 Task: Check the sale-to-list ratio of open concept living in the last 5 years.
Action: Mouse moved to (707, 193)
Screenshot: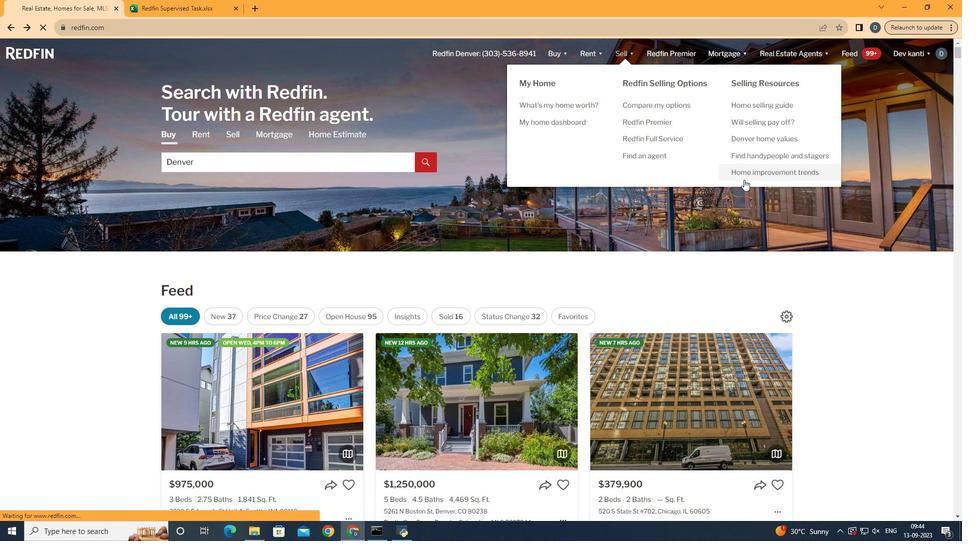
Action: Mouse pressed left at (707, 193)
Screenshot: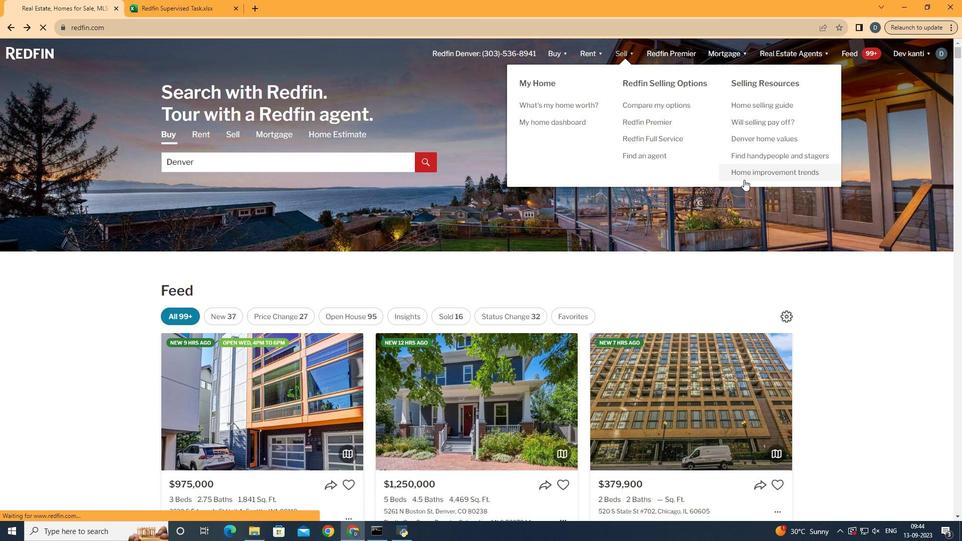 
Action: Mouse moved to (253, 208)
Screenshot: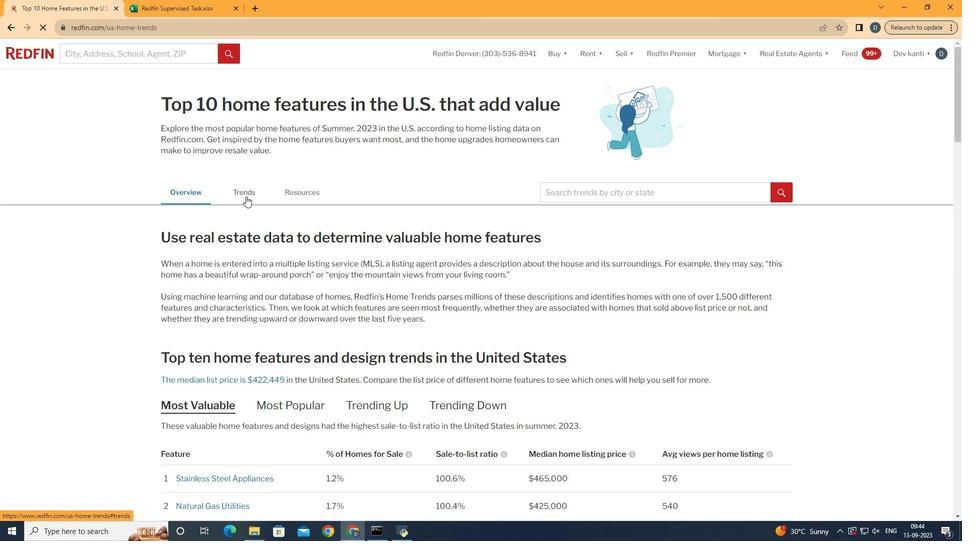 
Action: Mouse pressed left at (253, 208)
Screenshot: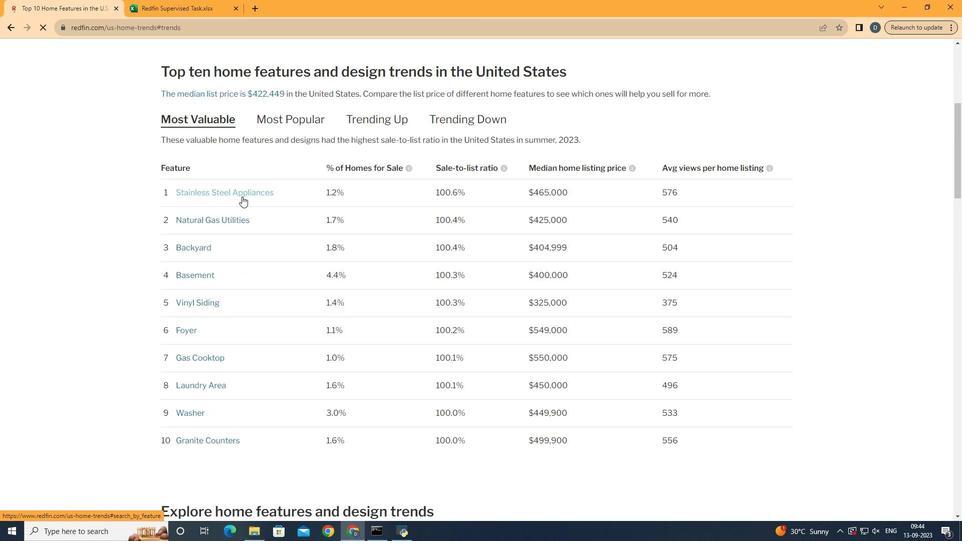 
Action: Mouse moved to (348, 287)
Screenshot: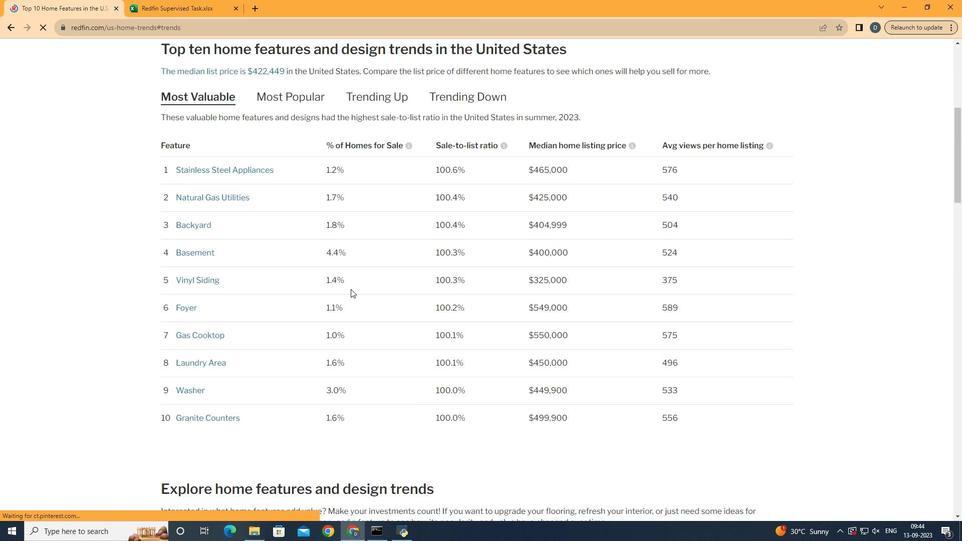 
Action: Mouse scrolled (348, 287) with delta (0, 0)
Screenshot: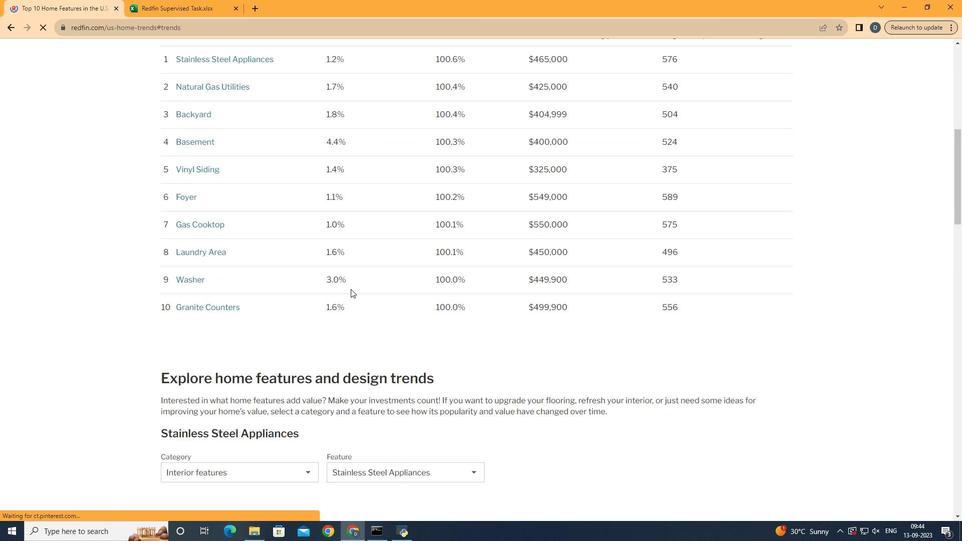 
Action: Mouse scrolled (348, 287) with delta (0, 0)
Screenshot: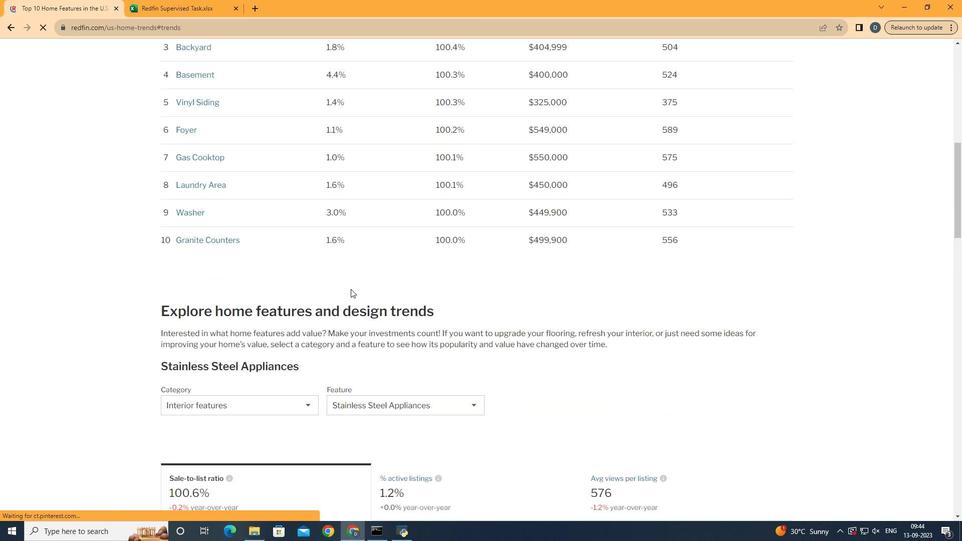 
Action: Mouse scrolled (348, 287) with delta (0, 0)
Screenshot: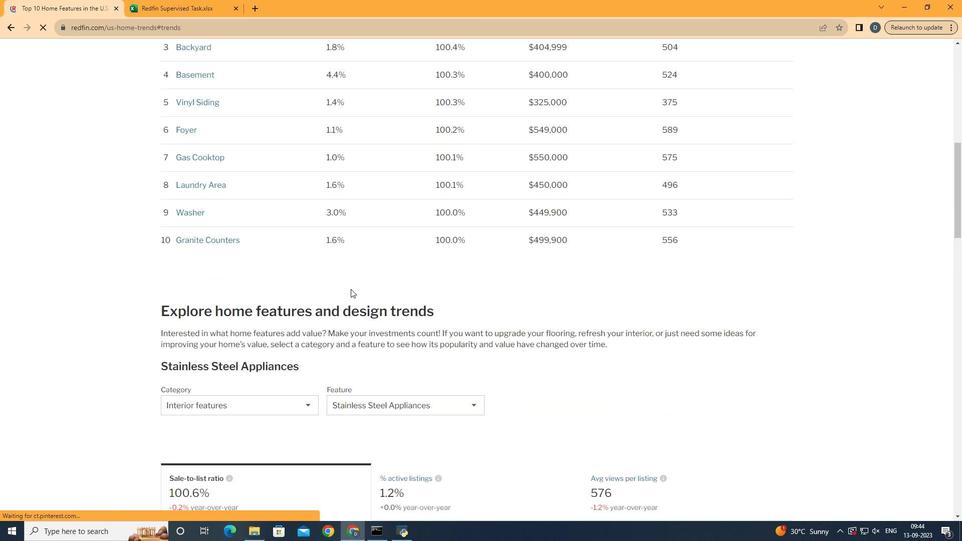 
Action: Mouse moved to (349, 287)
Screenshot: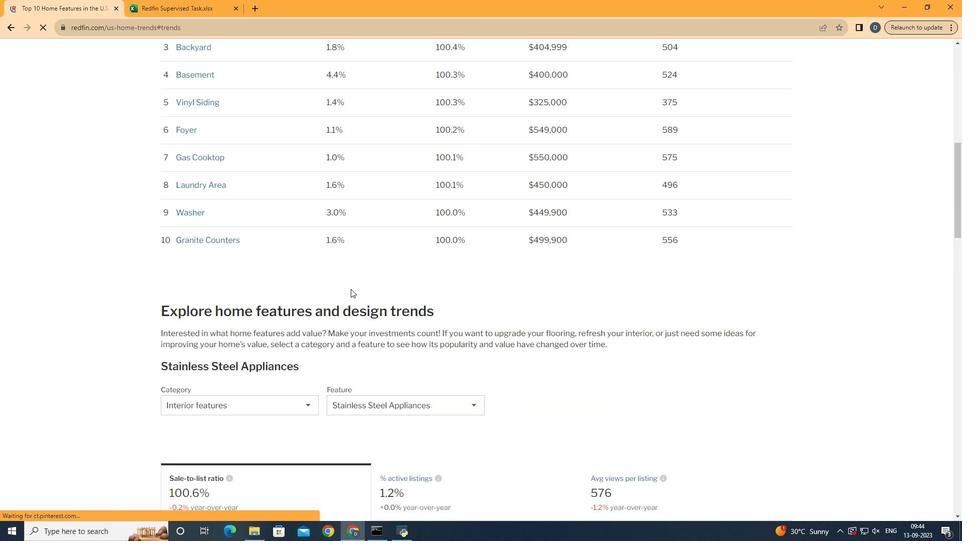 
Action: Mouse scrolled (349, 287) with delta (0, 0)
Screenshot: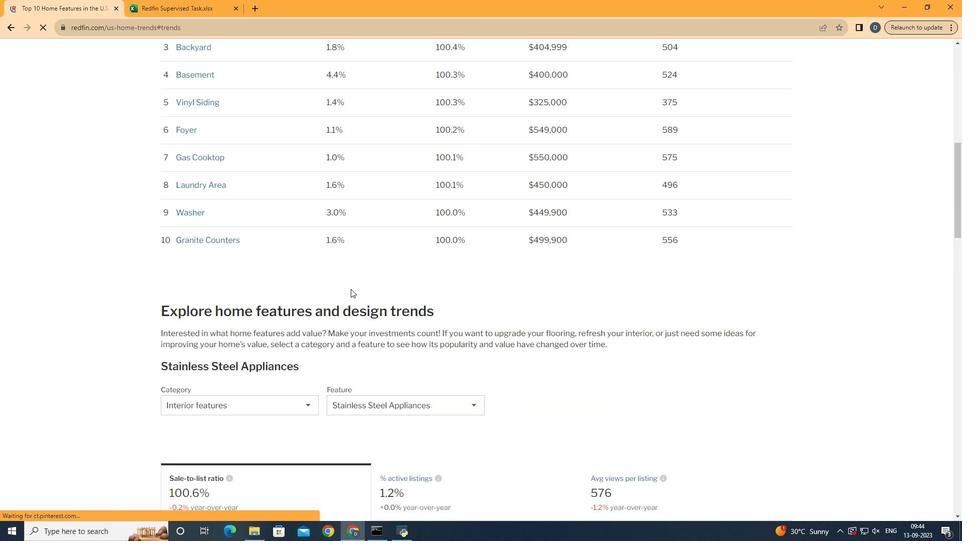 
Action: Mouse scrolled (349, 287) with delta (0, 0)
Screenshot: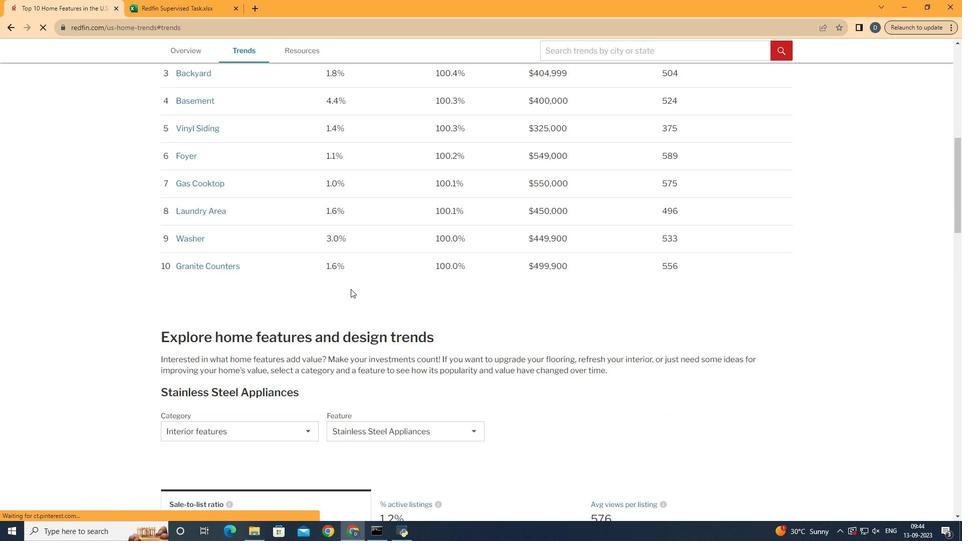 
Action: Mouse scrolled (349, 287) with delta (0, 0)
Screenshot: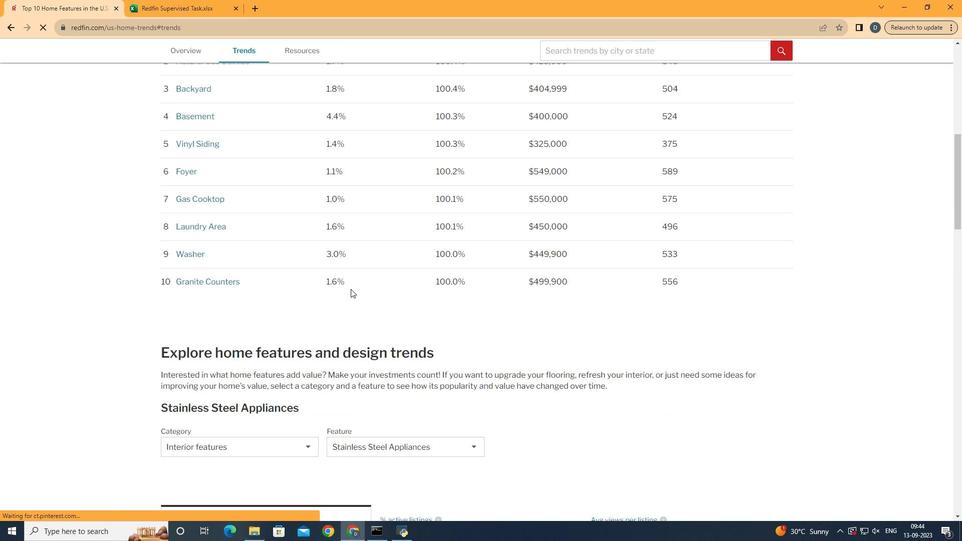 
Action: Mouse scrolled (349, 287) with delta (0, 0)
Screenshot: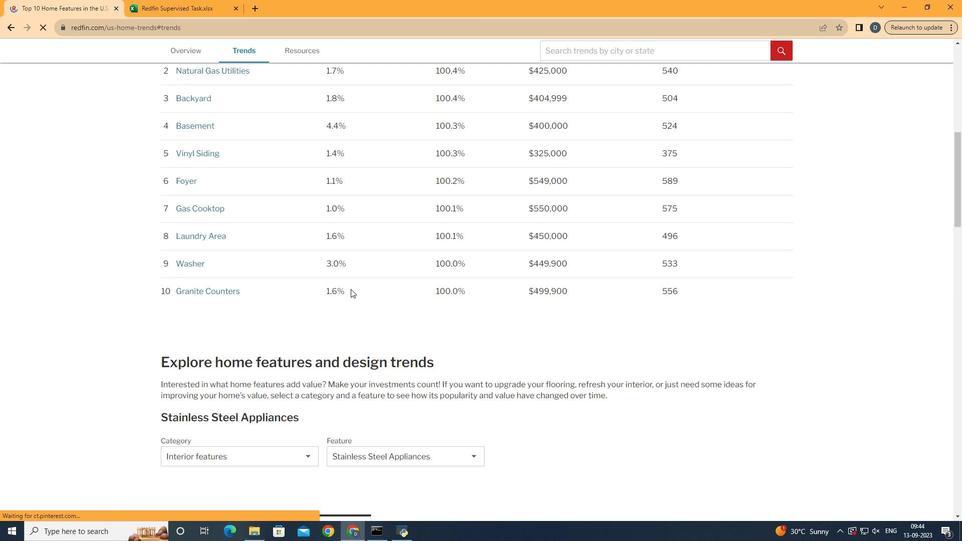 
Action: Mouse scrolled (349, 287) with delta (0, 0)
Screenshot: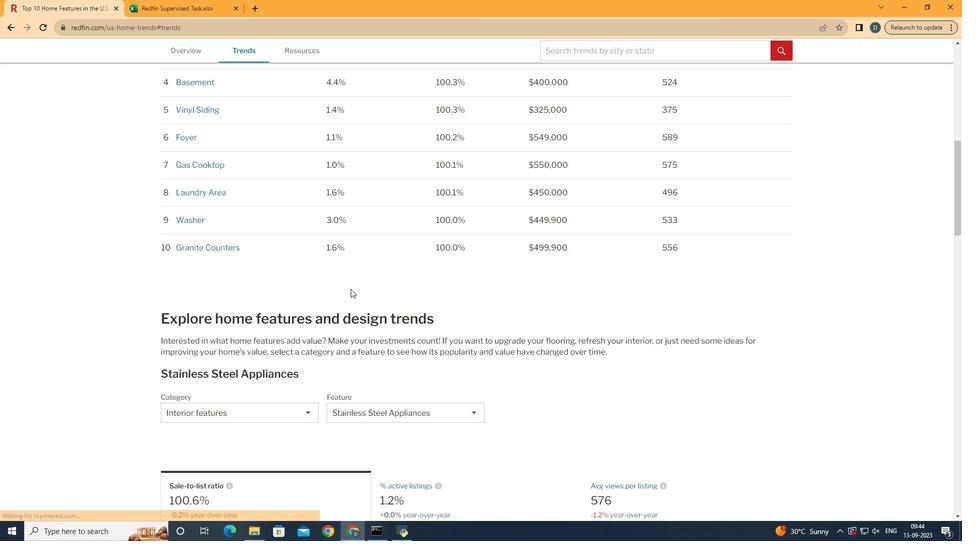 
Action: Mouse scrolled (349, 287) with delta (0, 0)
Screenshot: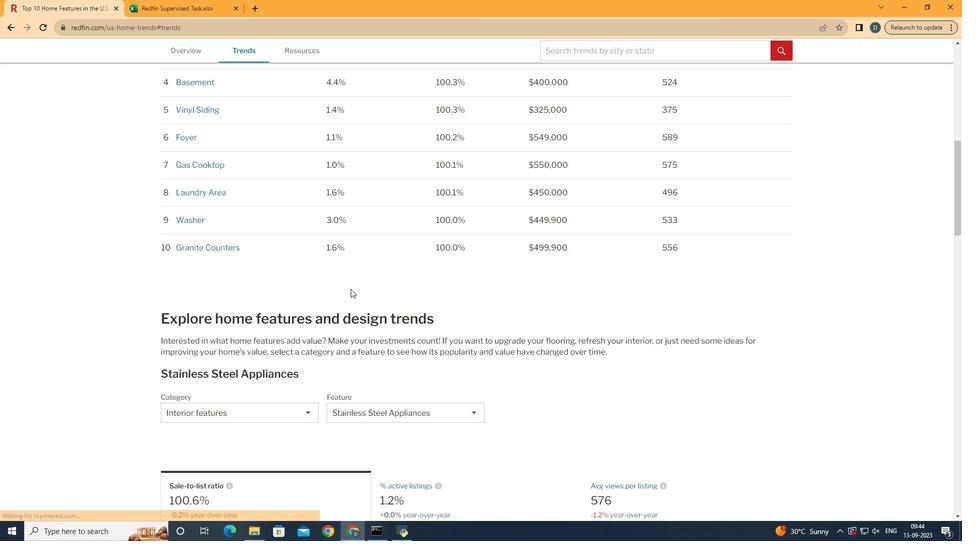 
Action: Mouse scrolled (349, 287) with delta (0, 0)
Screenshot: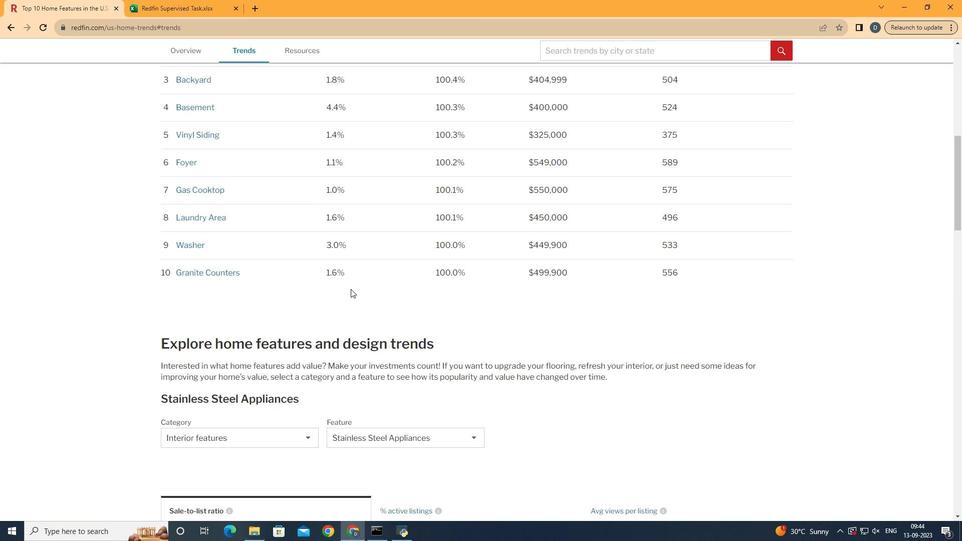 
Action: Mouse scrolled (349, 287) with delta (0, 0)
Screenshot: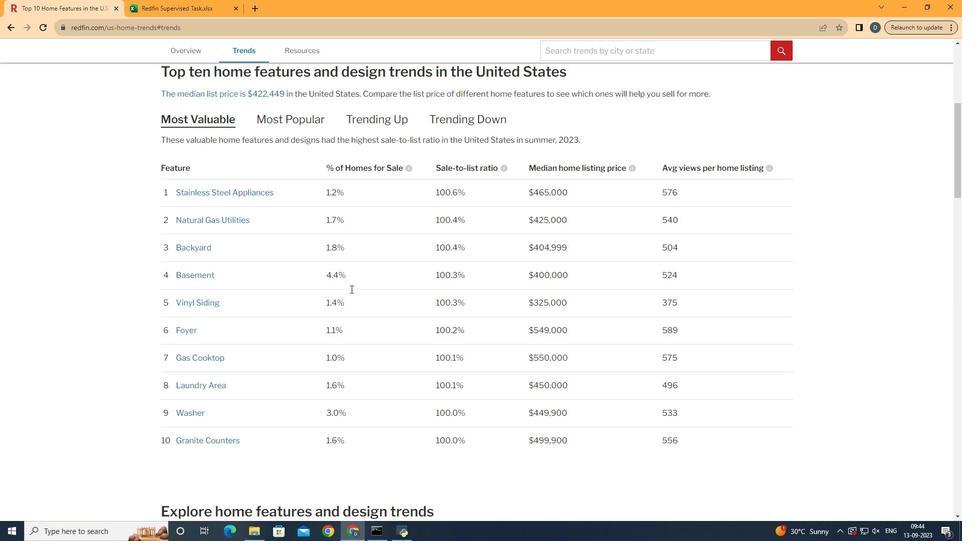 
Action: Mouse scrolled (349, 287) with delta (0, 0)
Screenshot: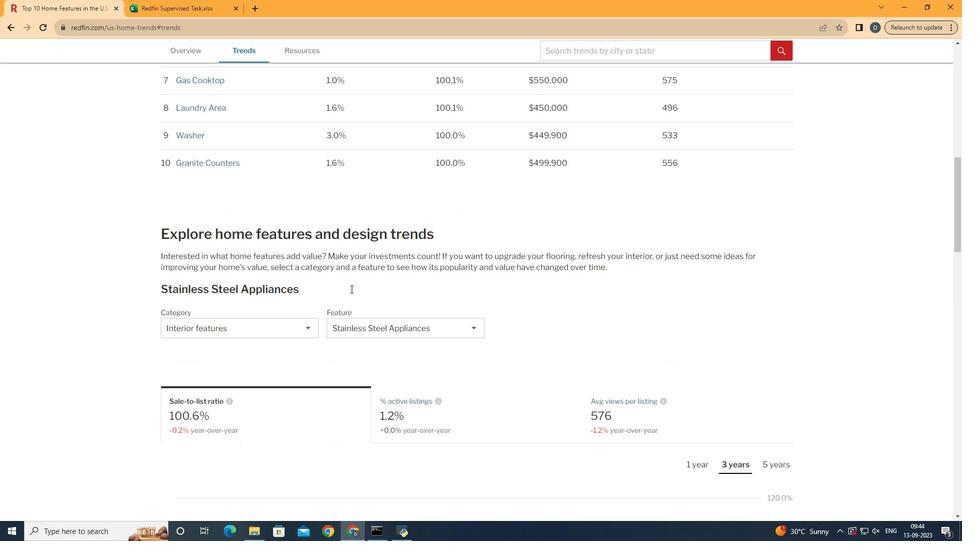 
Action: Mouse scrolled (349, 287) with delta (0, 0)
Screenshot: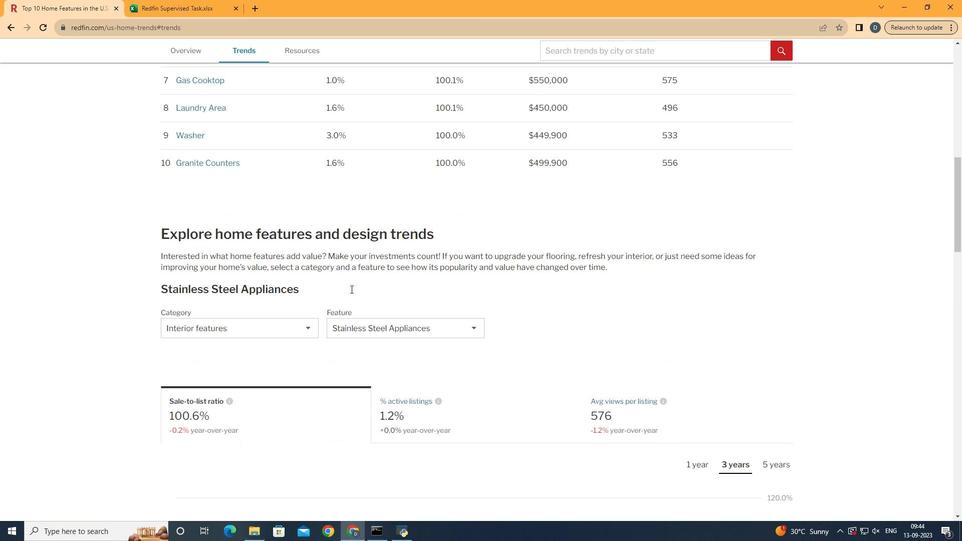 
Action: Mouse scrolled (349, 287) with delta (0, 0)
Screenshot: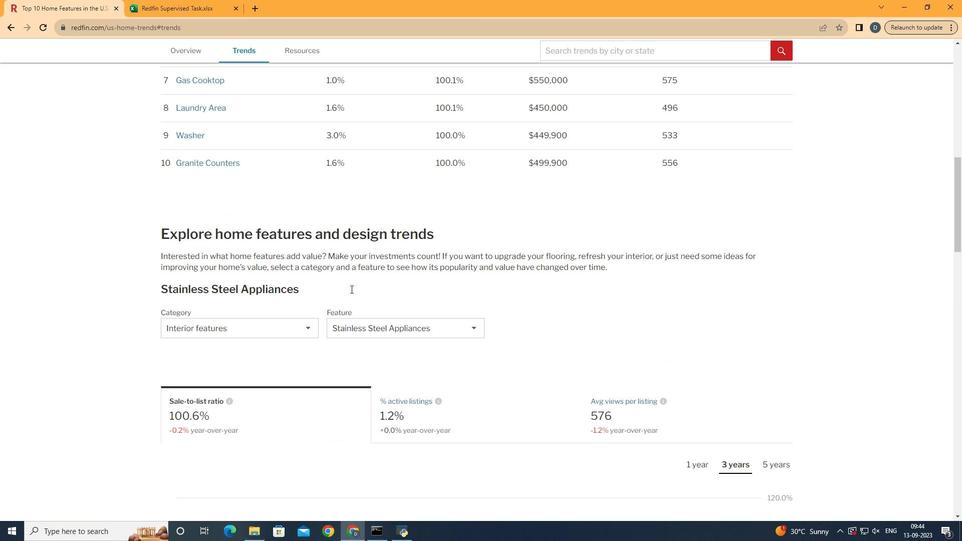 
Action: Mouse scrolled (349, 287) with delta (0, 0)
Screenshot: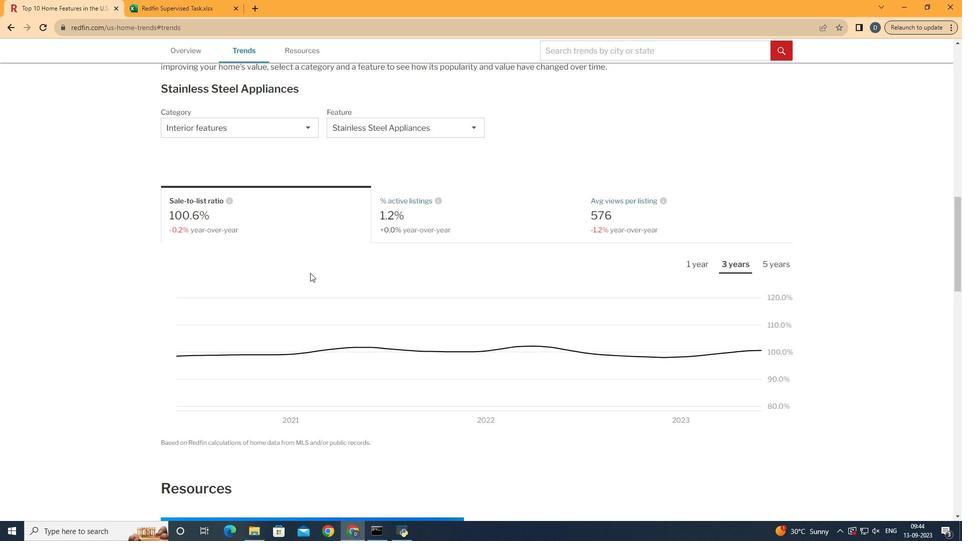 
Action: Mouse scrolled (349, 287) with delta (0, 0)
Screenshot: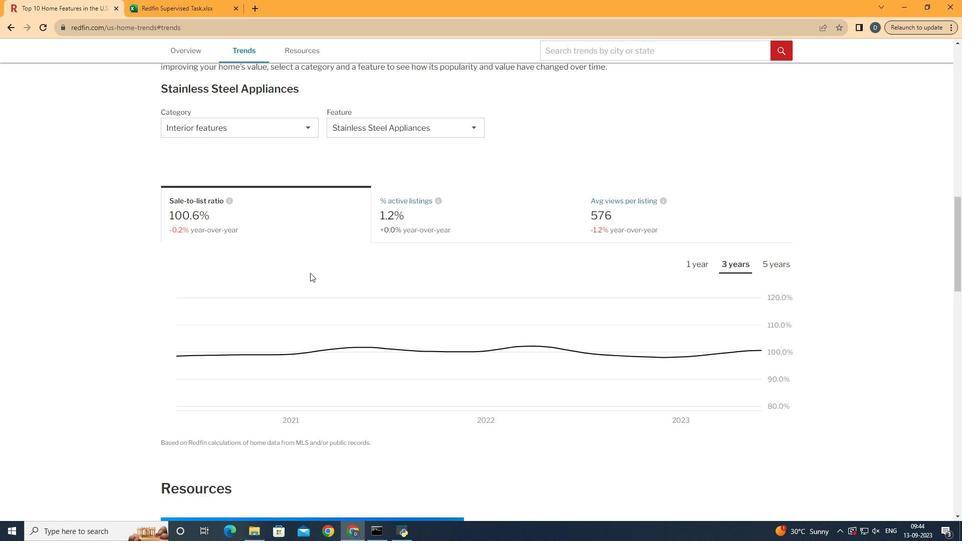 
Action: Mouse scrolled (349, 287) with delta (0, 0)
Screenshot: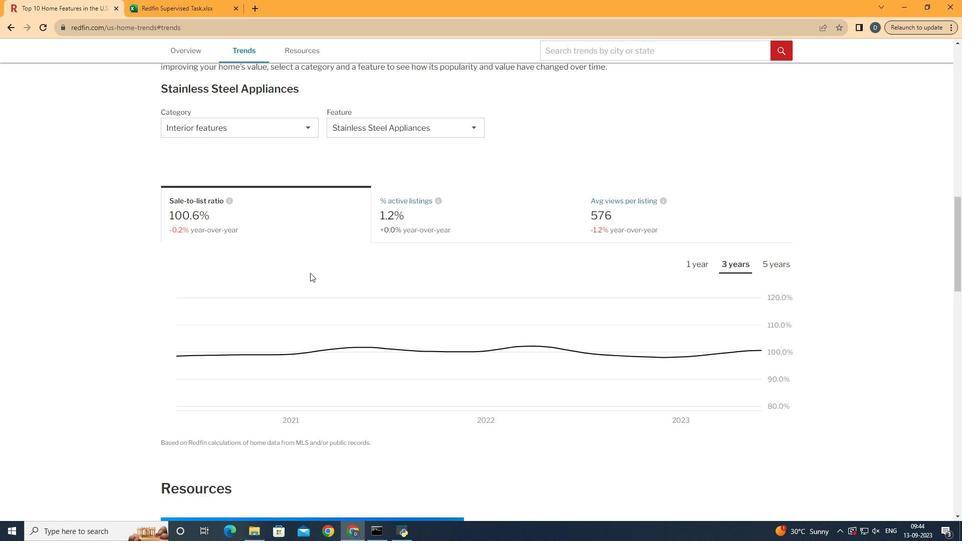
Action: Mouse scrolled (349, 287) with delta (0, 0)
Screenshot: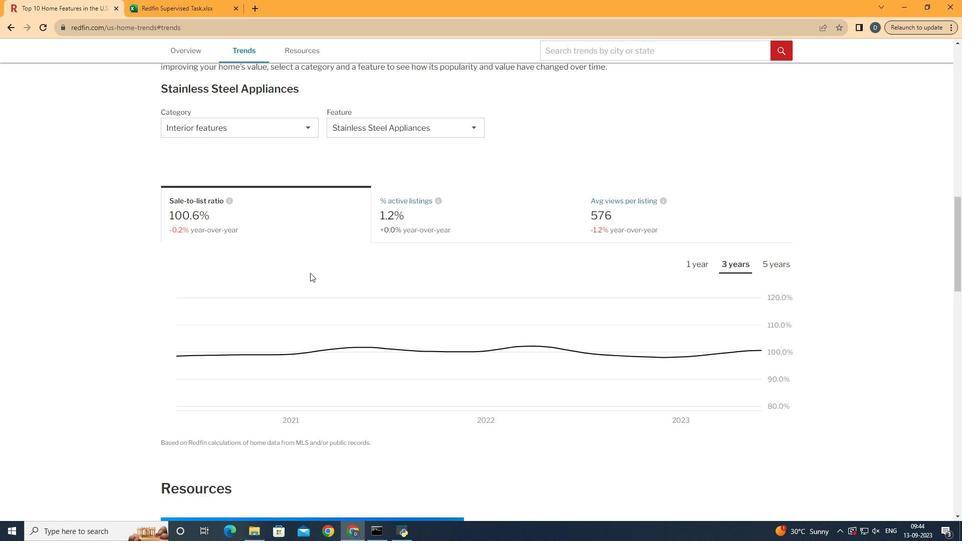 
Action: Mouse moved to (255, 148)
Screenshot: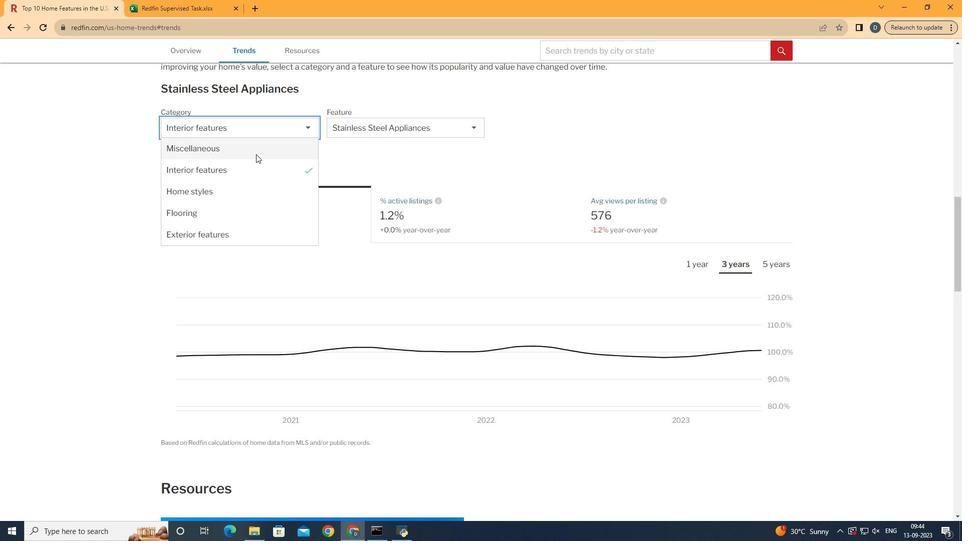 
Action: Mouse pressed left at (255, 148)
Screenshot: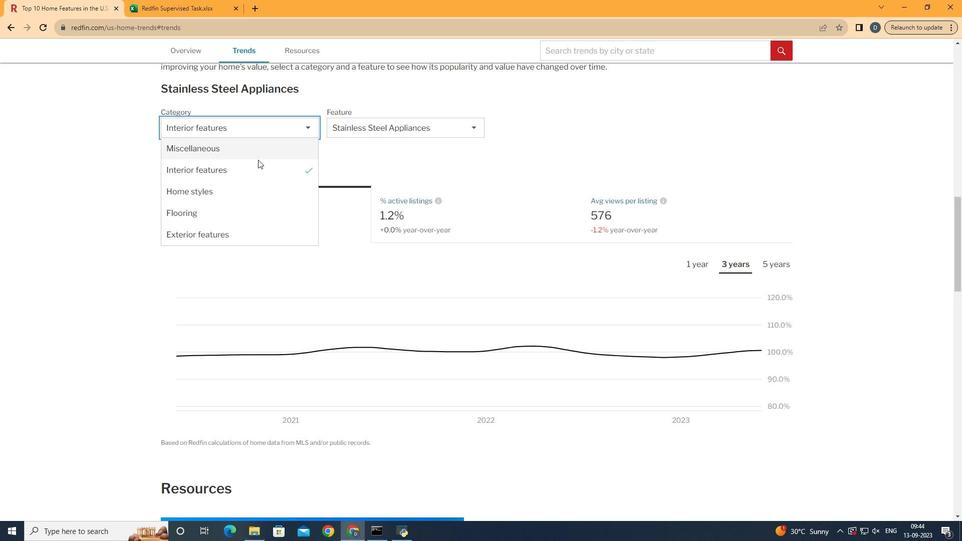 
Action: Mouse moved to (265, 186)
Screenshot: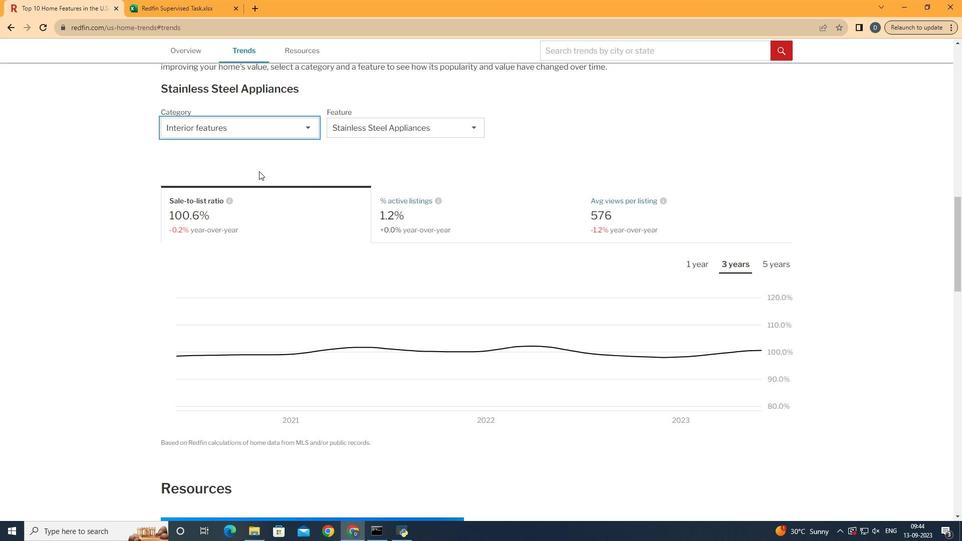 
Action: Mouse pressed left at (265, 186)
Screenshot: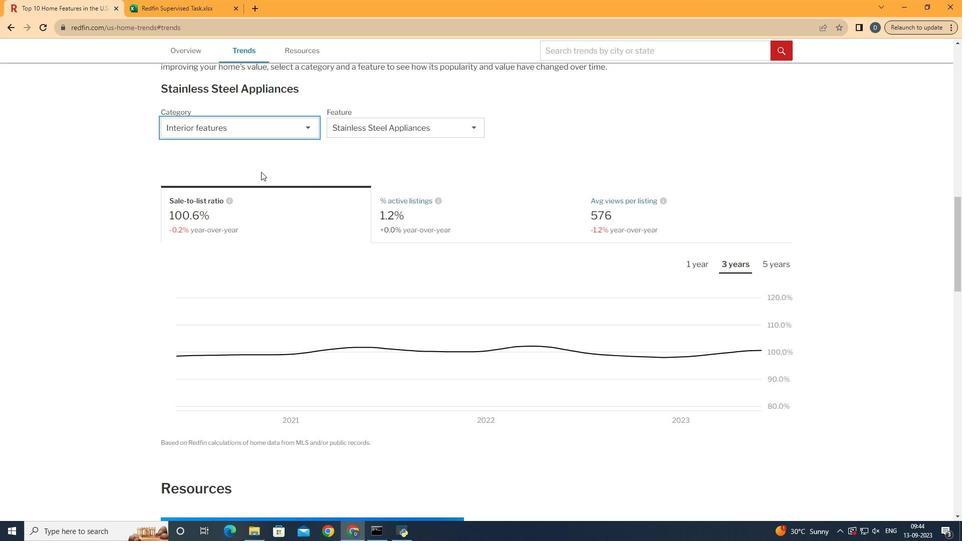 
Action: Mouse moved to (408, 144)
Screenshot: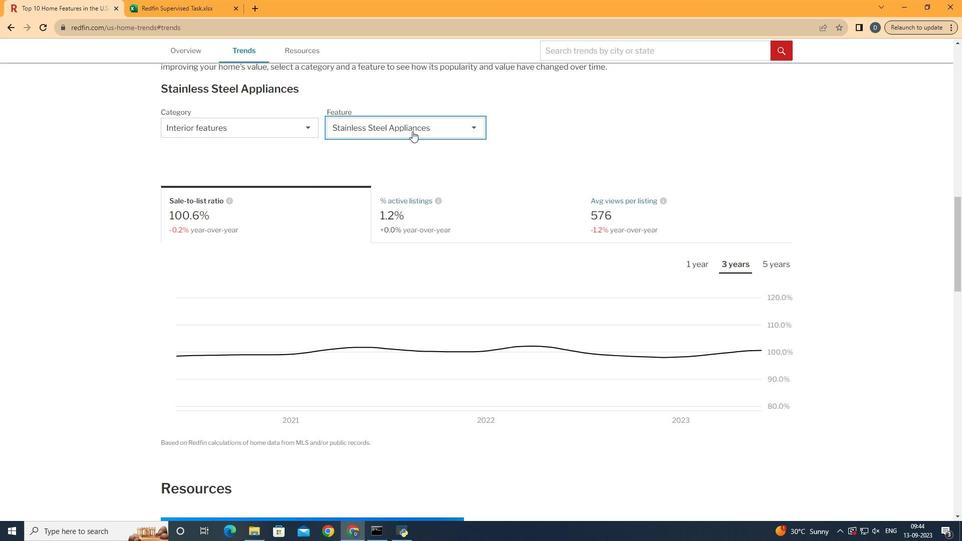 
Action: Mouse pressed left at (408, 144)
Screenshot: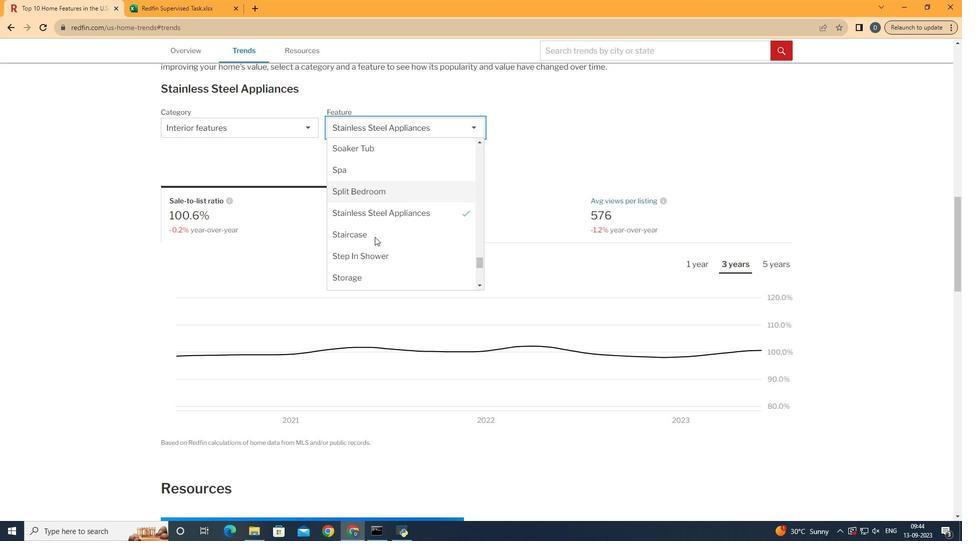 
Action: Mouse moved to (370, 252)
Screenshot: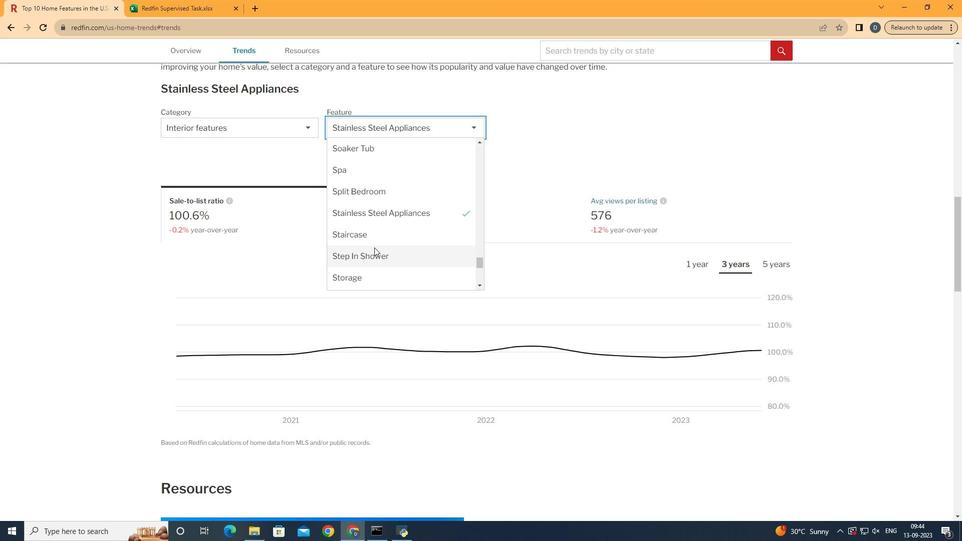 
Action: Mouse scrolled (370, 252) with delta (0, 0)
Screenshot: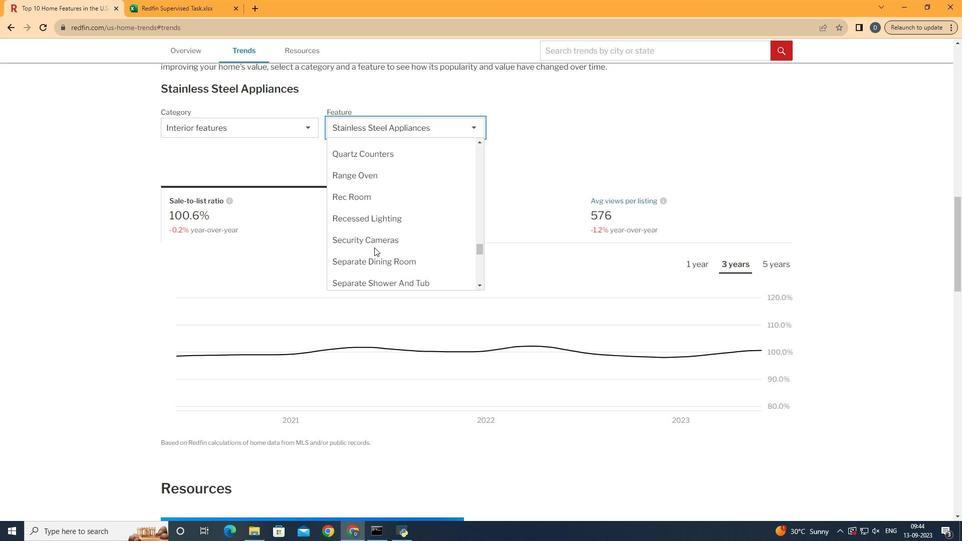 
Action: Mouse scrolled (370, 252) with delta (0, 0)
Screenshot: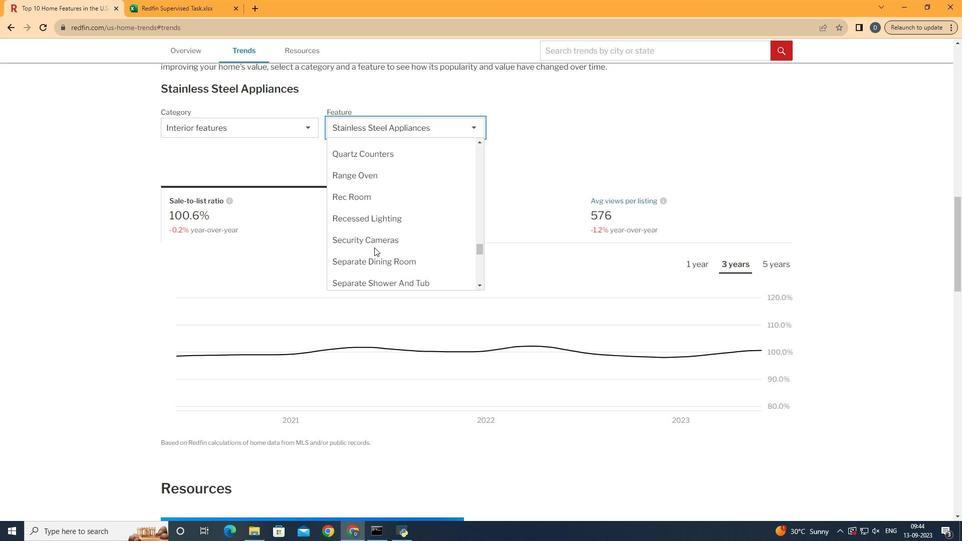 
Action: Mouse scrolled (370, 252) with delta (0, 0)
Screenshot: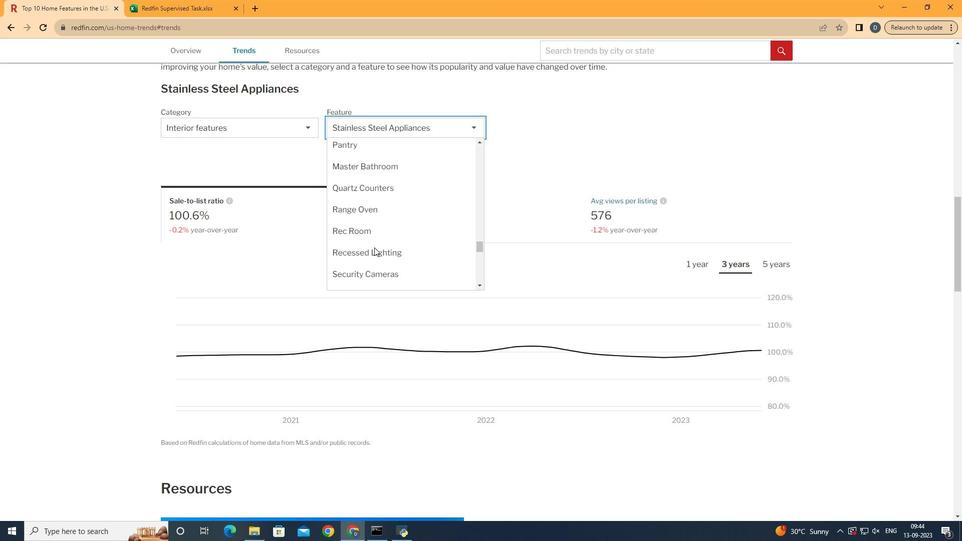 
Action: Mouse scrolled (370, 252) with delta (0, 0)
Screenshot: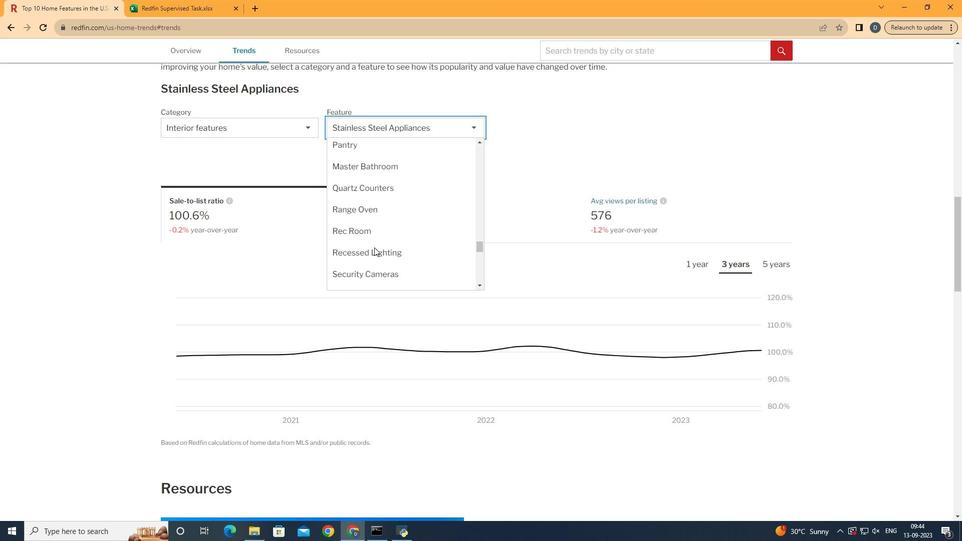 
Action: Mouse scrolled (370, 252) with delta (0, 0)
Screenshot: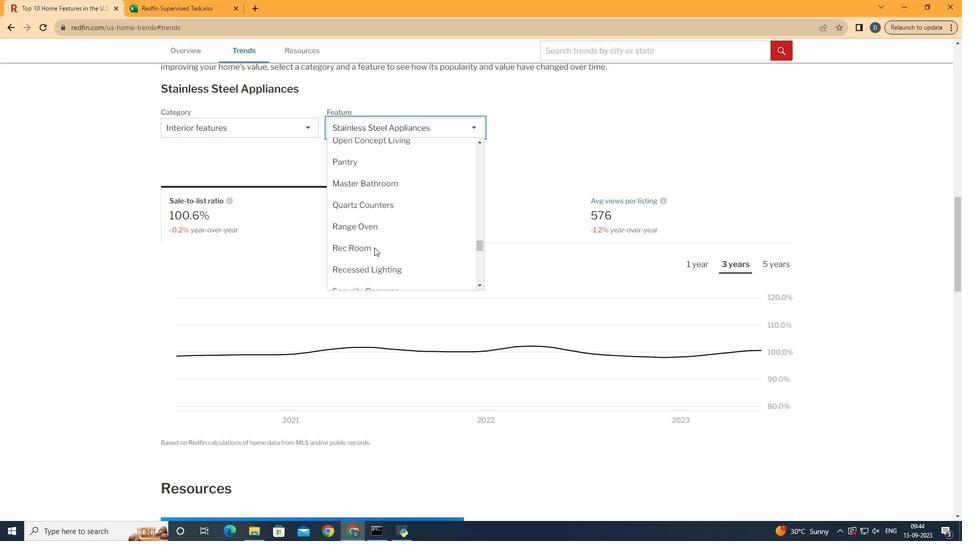 
Action: Mouse moved to (374, 206)
Screenshot: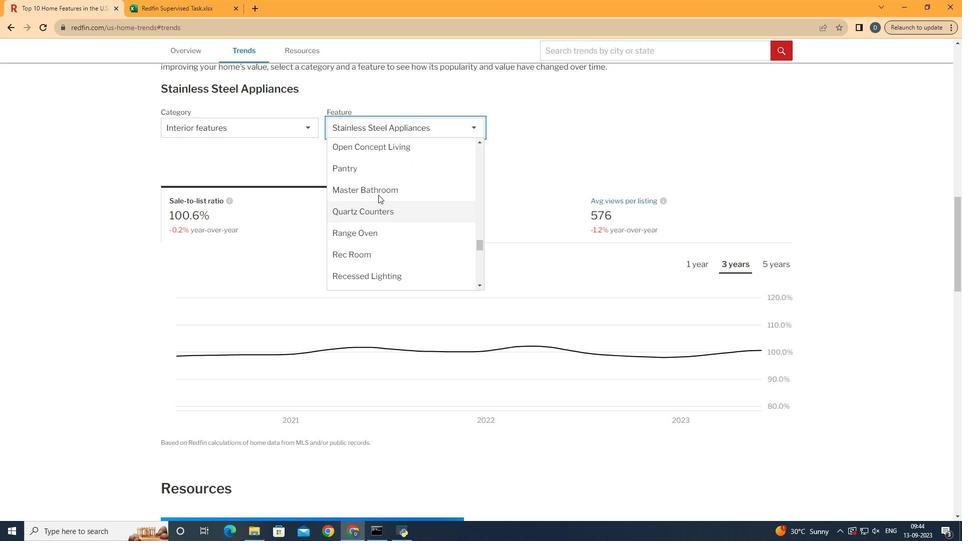 
Action: Mouse scrolled (374, 207) with delta (0, 0)
Screenshot: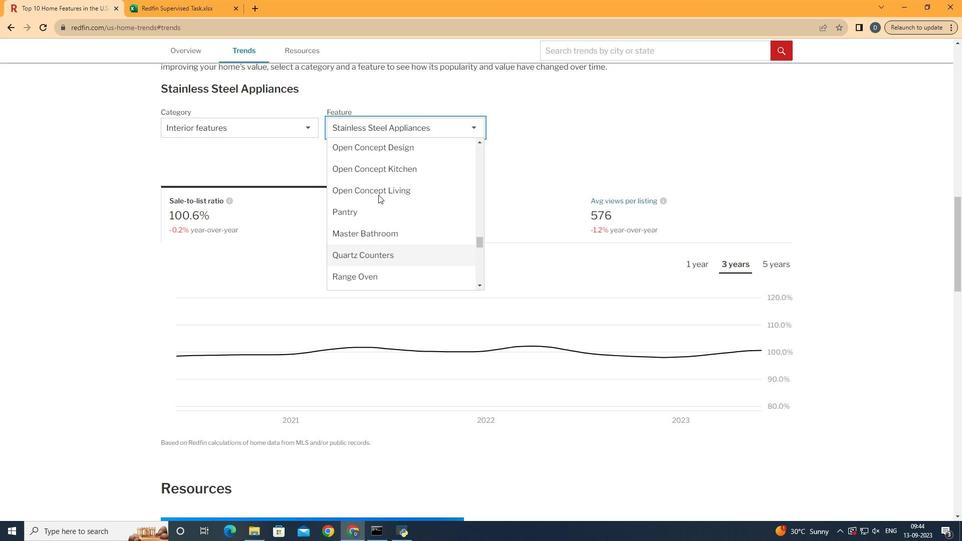 
Action: Mouse moved to (386, 200)
Screenshot: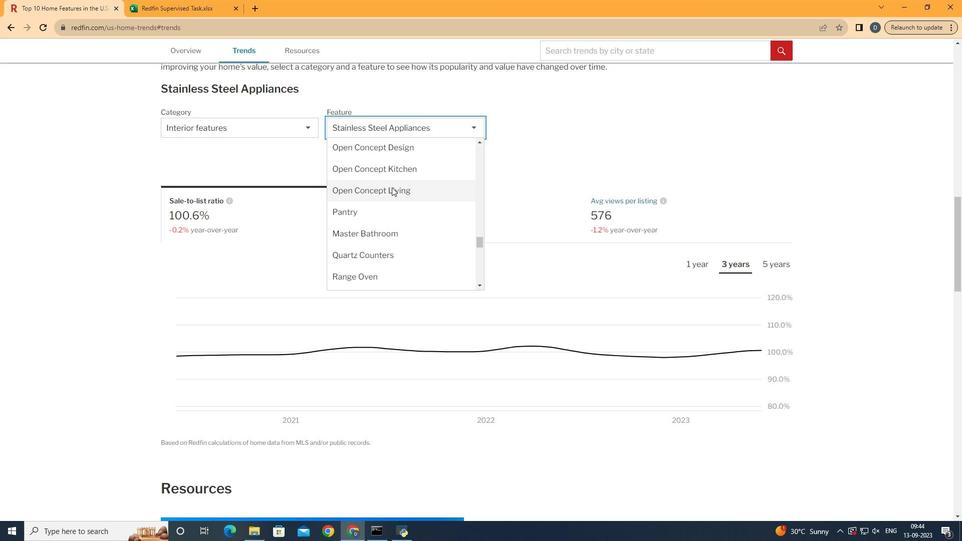 
Action: Mouse pressed left at (386, 200)
Screenshot: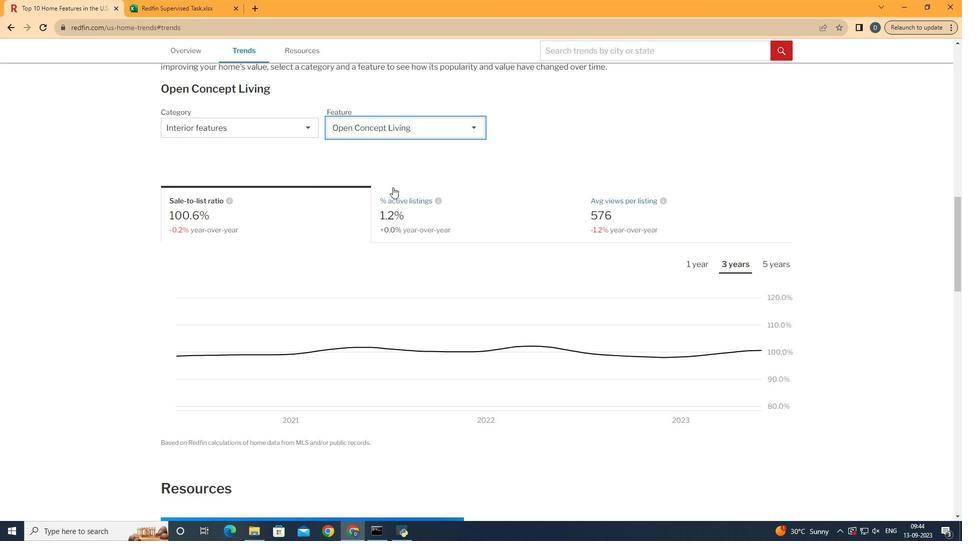 
Action: Mouse moved to (495, 176)
Screenshot: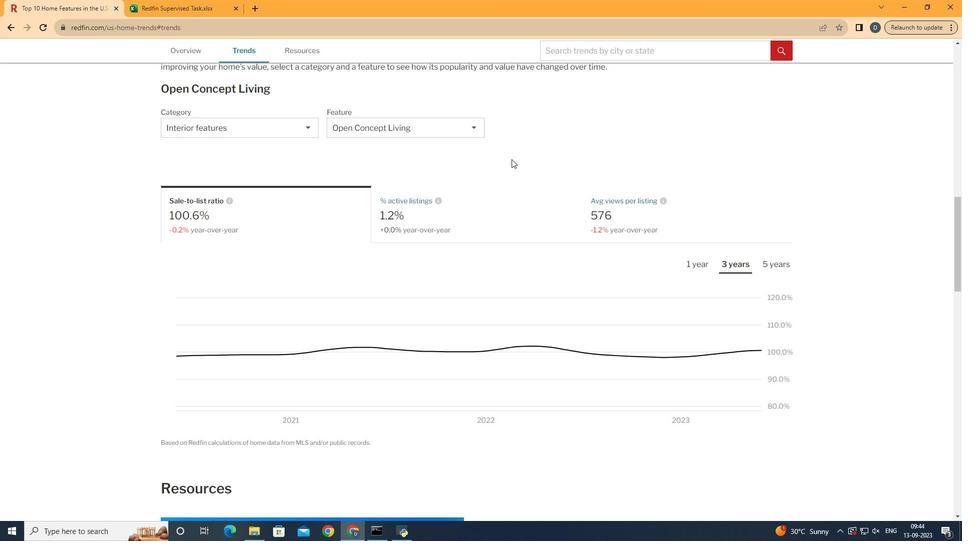 
Action: Mouse pressed left at (495, 176)
Screenshot: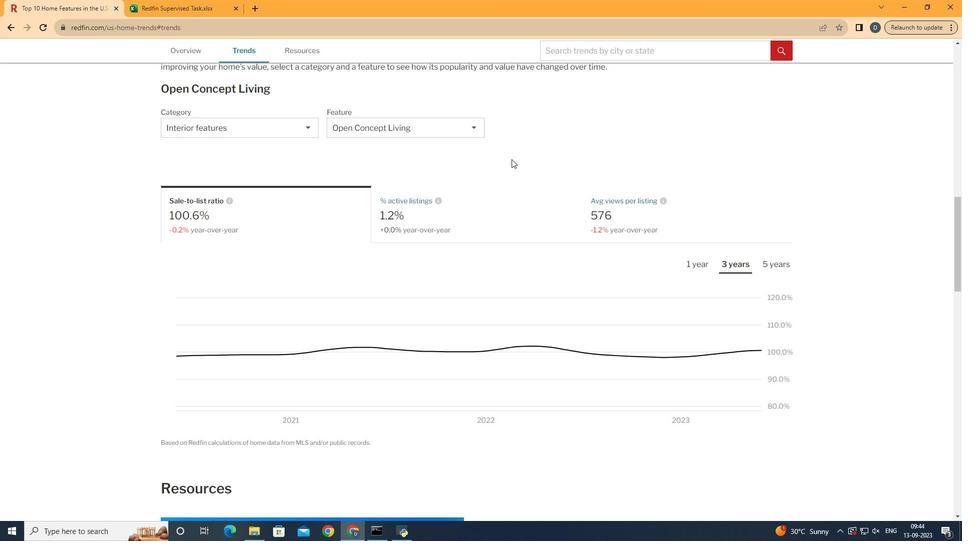 
Action: Mouse moved to (320, 218)
Screenshot: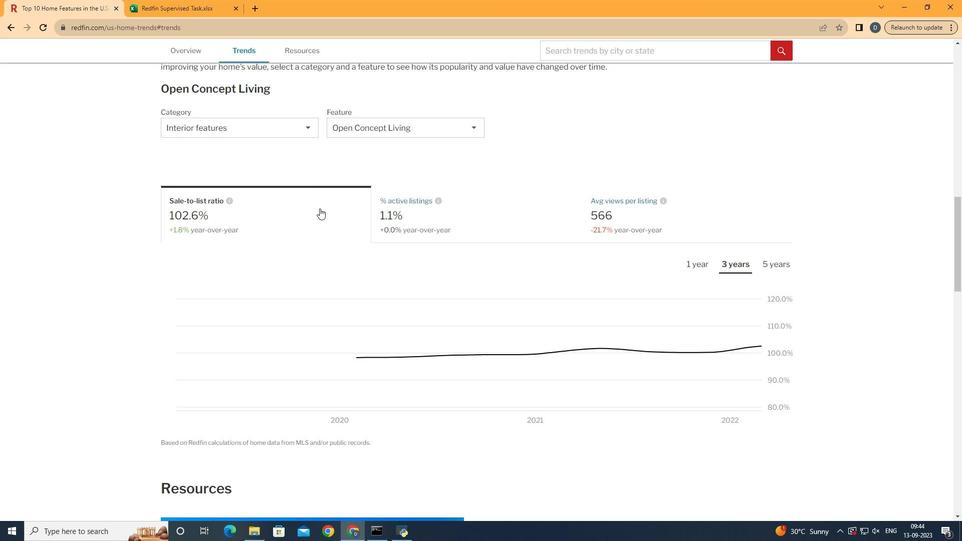 
Action: Mouse pressed left at (320, 218)
Screenshot: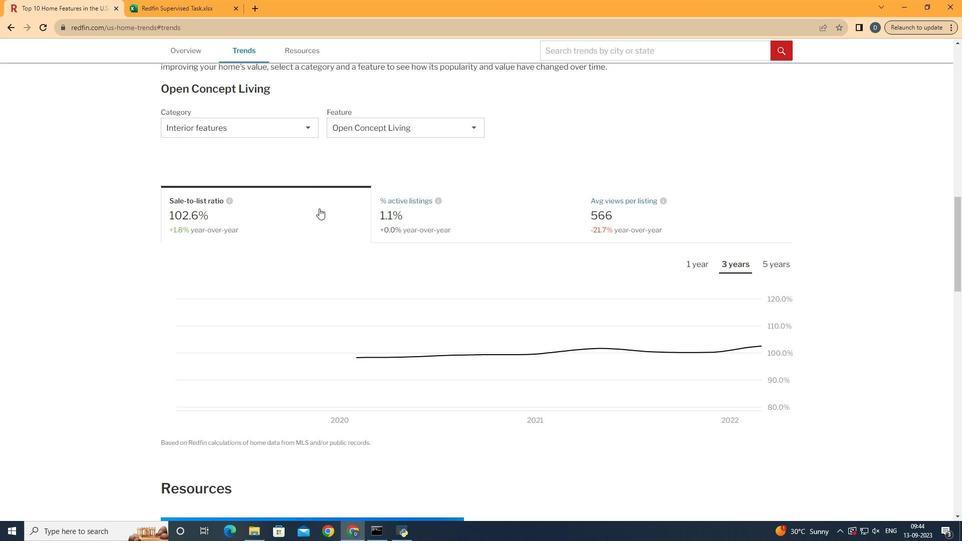 
Action: Mouse moved to (724, 265)
Screenshot: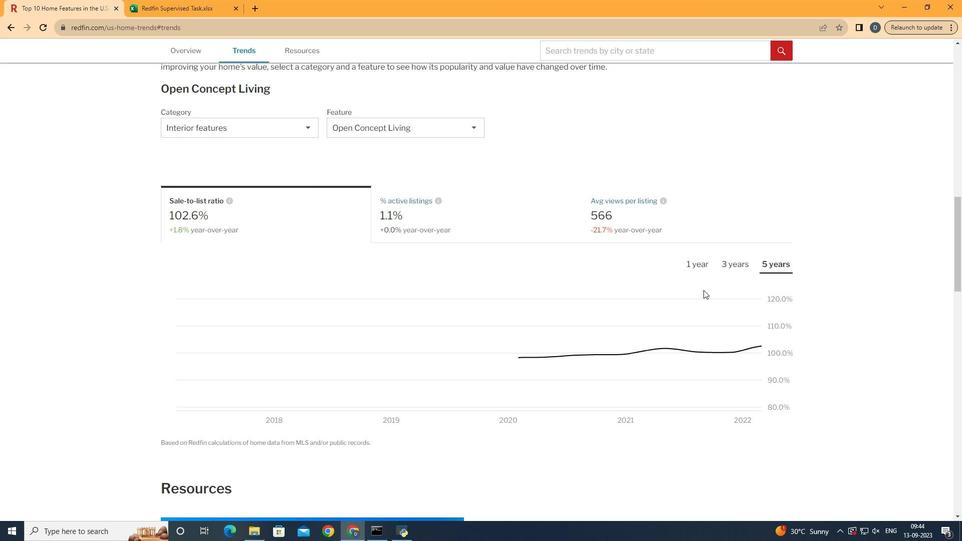 
Action: Mouse pressed left at (724, 265)
Screenshot: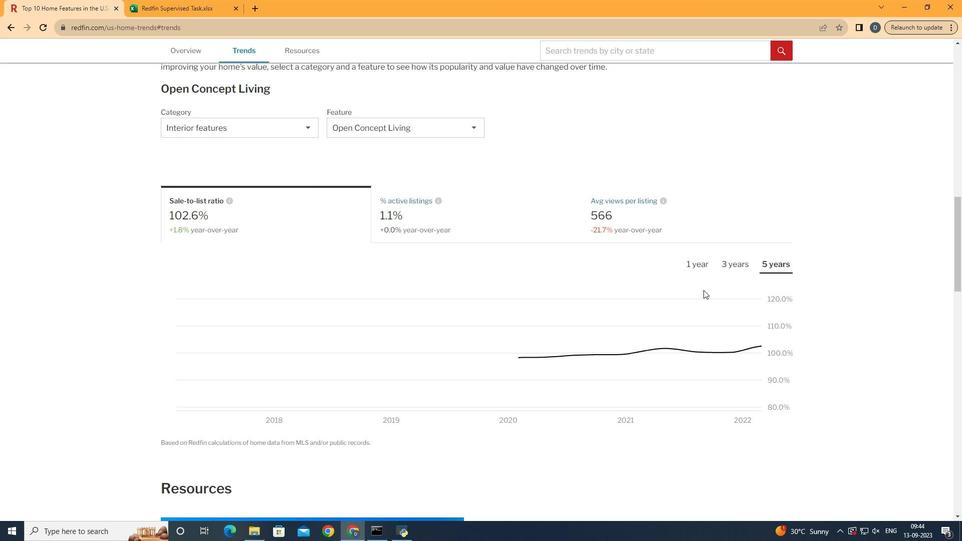 
Action: Mouse moved to (737, 349)
Screenshot: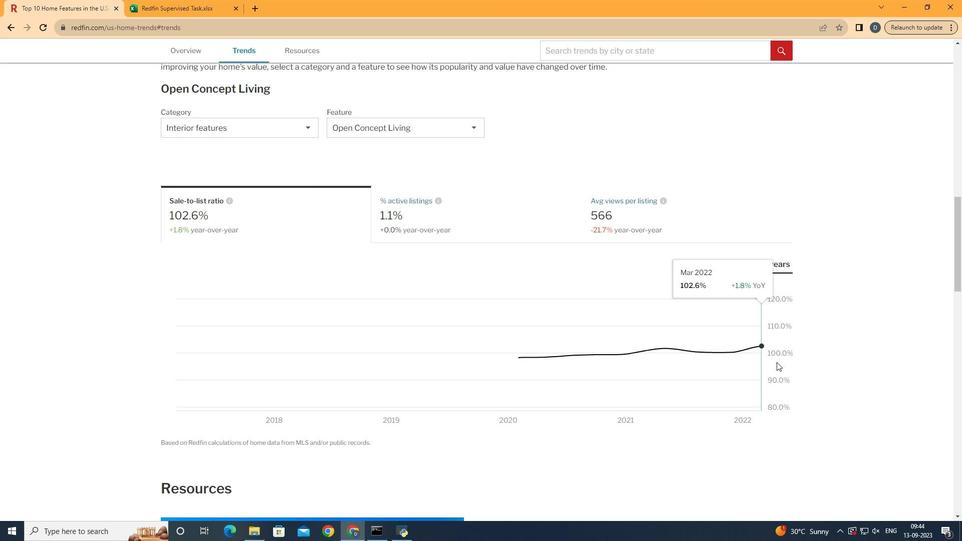 
